 Task: Set and save  "Partitions to consider" for "H.264/MPEG-4 Part 10/AVC encoder (x264 10-bit)" to slow.
Action: Mouse moved to (96, 10)
Screenshot: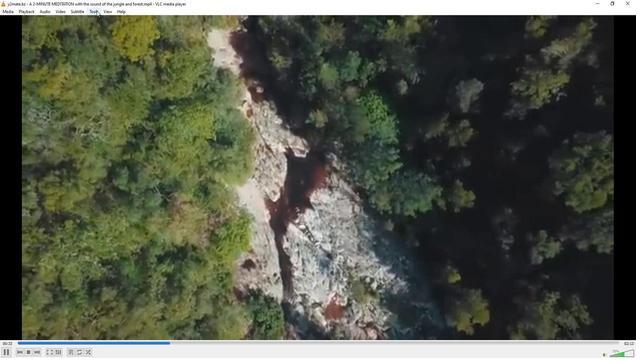
Action: Mouse pressed left at (96, 10)
Screenshot: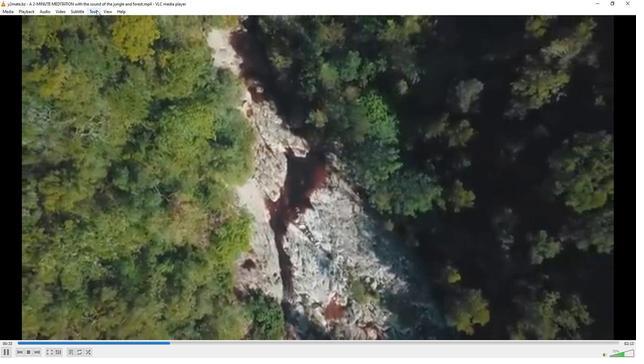 
Action: Mouse moved to (115, 89)
Screenshot: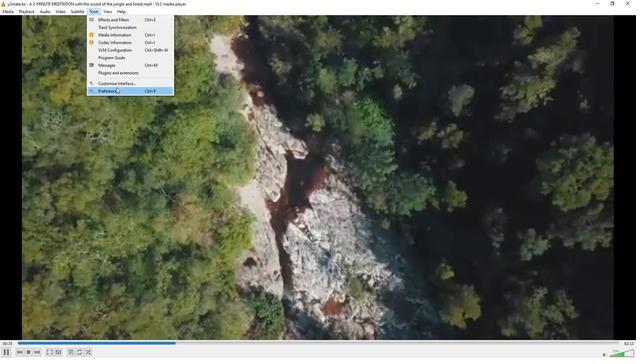 
Action: Mouse pressed left at (115, 89)
Screenshot: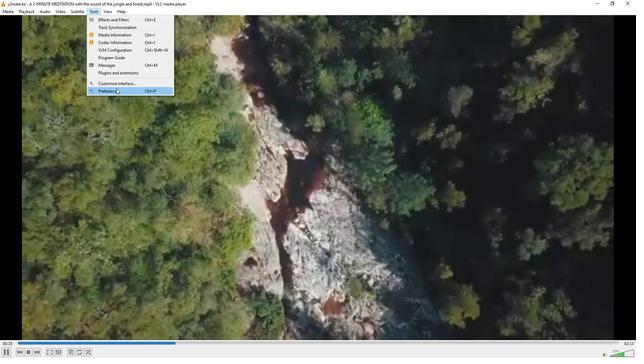 
Action: Mouse moved to (210, 291)
Screenshot: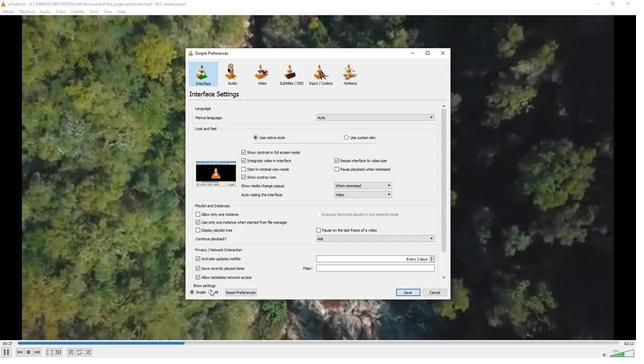 
Action: Mouse pressed left at (210, 291)
Screenshot: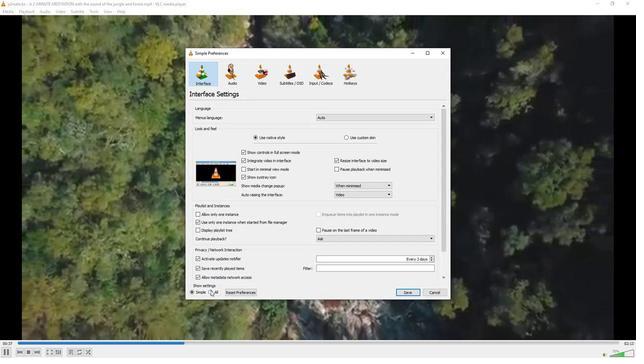 
Action: Mouse moved to (200, 224)
Screenshot: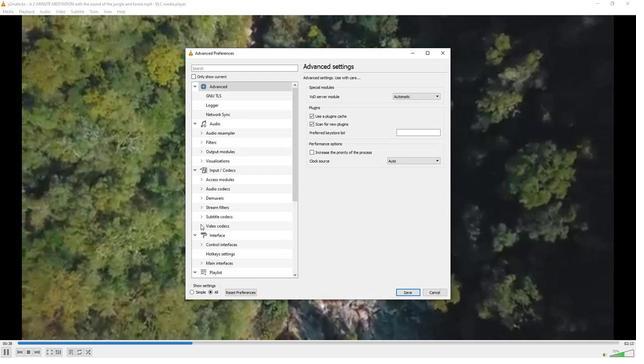
Action: Mouse pressed left at (200, 224)
Screenshot: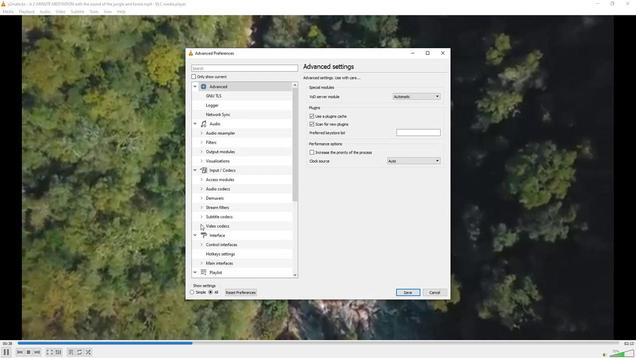 
Action: Mouse moved to (208, 251)
Screenshot: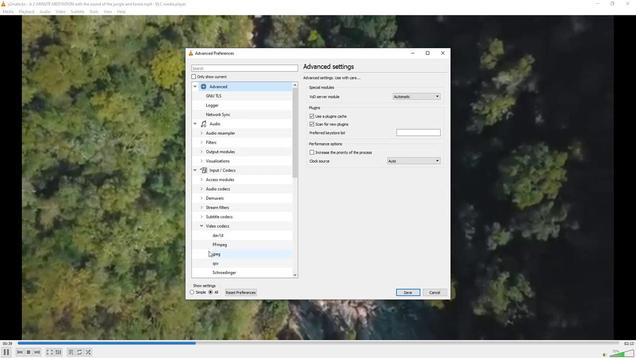 
Action: Mouse scrolled (208, 251) with delta (0, 0)
Screenshot: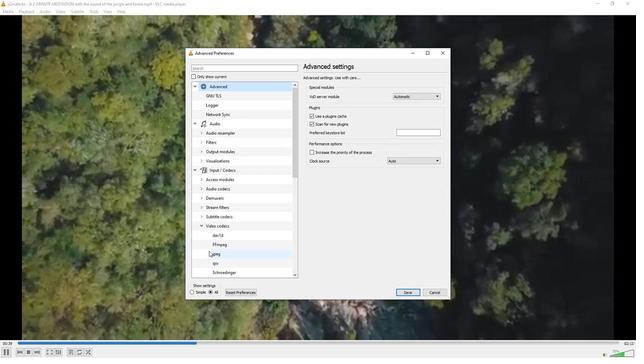 
Action: Mouse moved to (208, 251)
Screenshot: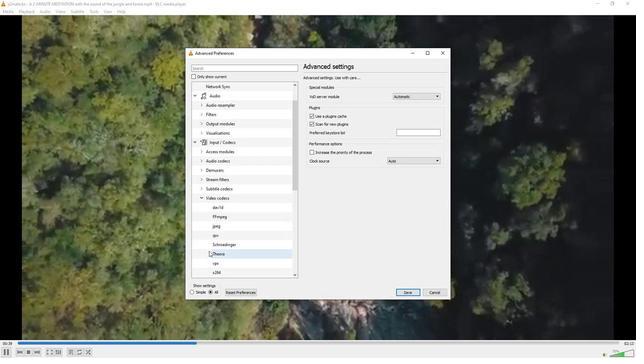 
Action: Mouse scrolled (208, 251) with delta (0, 0)
Screenshot: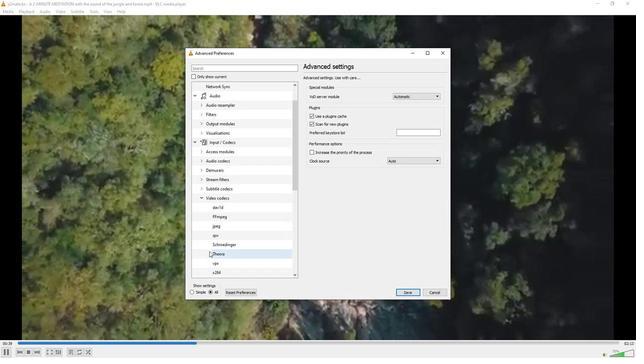 
Action: Mouse moved to (214, 253)
Screenshot: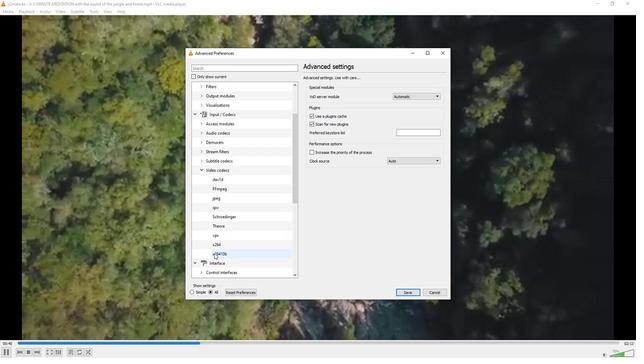 
Action: Mouse pressed left at (214, 253)
Screenshot: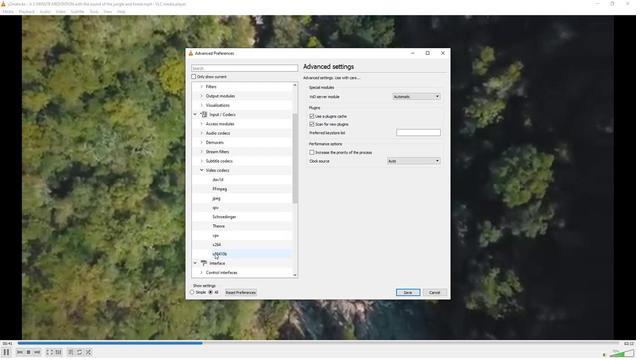 
Action: Mouse moved to (349, 246)
Screenshot: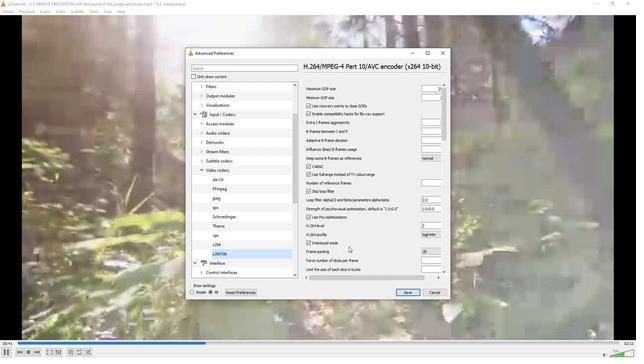 
Action: Mouse scrolled (349, 246) with delta (0, 0)
Screenshot: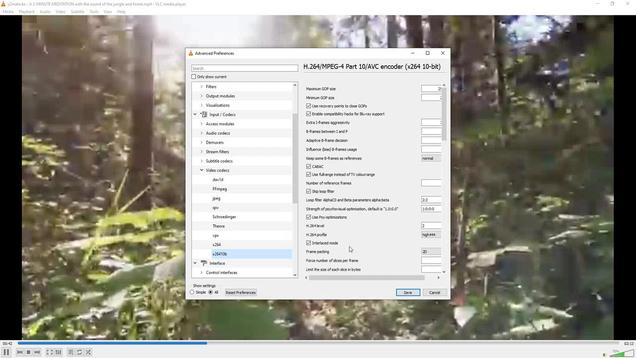 
Action: Mouse scrolled (349, 246) with delta (0, 0)
Screenshot: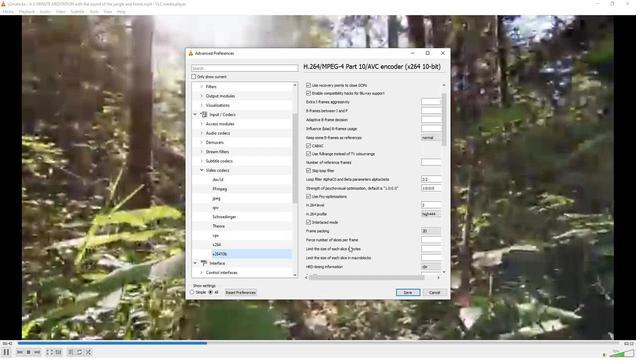 
Action: Mouse moved to (349, 246)
Screenshot: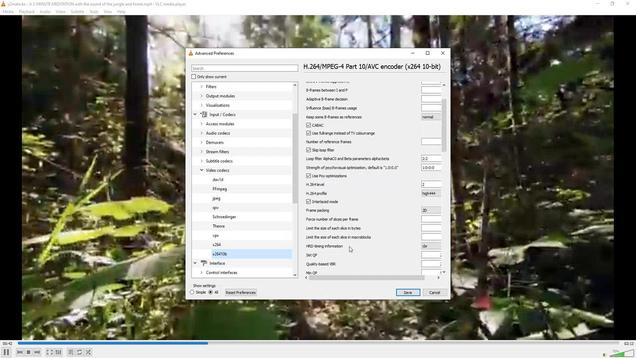 
Action: Mouse scrolled (349, 245) with delta (0, 0)
Screenshot: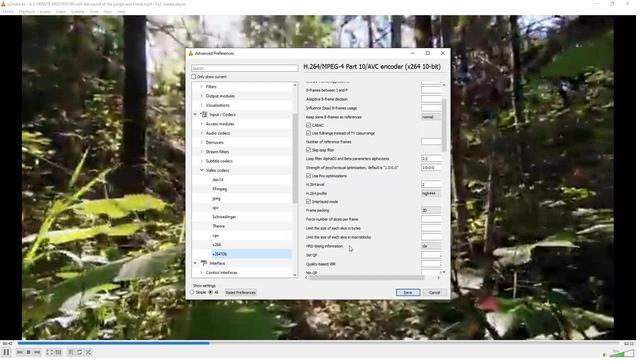 
Action: Mouse scrolled (349, 245) with delta (0, 0)
Screenshot: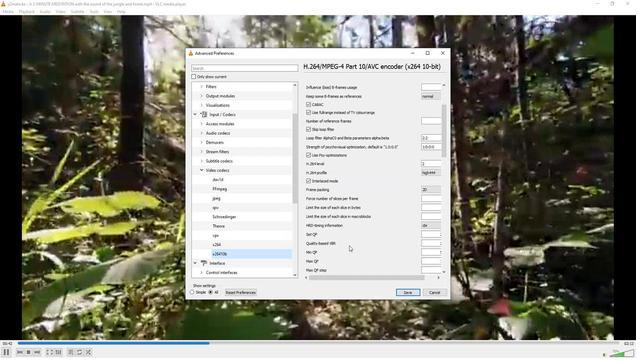 
Action: Mouse moved to (349, 245)
Screenshot: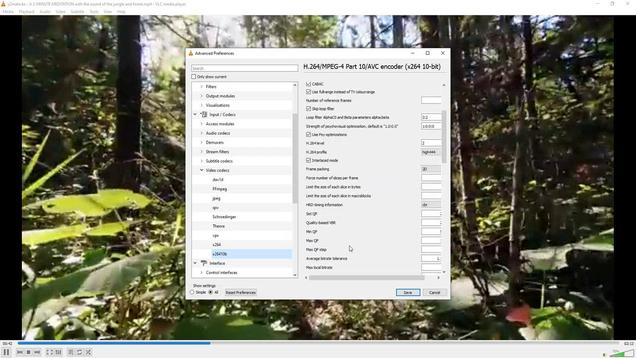 
Action: Mouse scrolled (349, 245) with delta (0, 0)
Screenshot: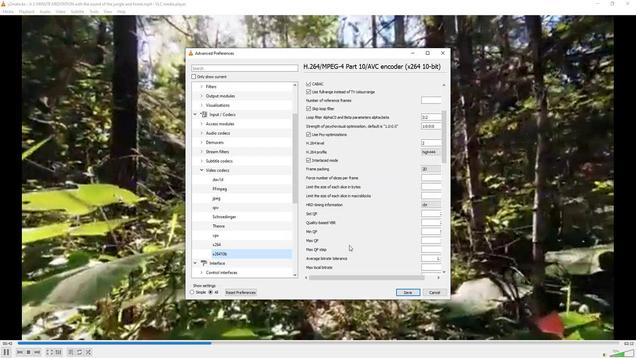 
Action: Mouse moved to (349, 245)
Screenshot: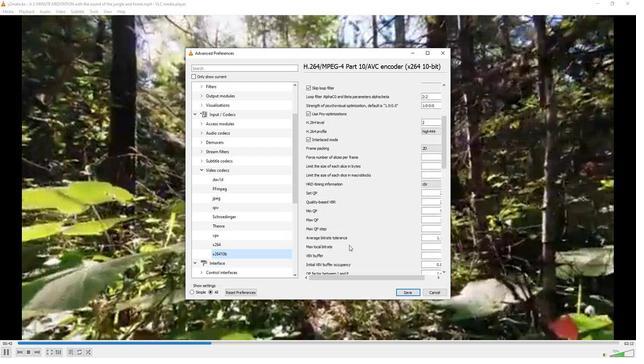 
Action: Mouse scrolled (349, 245) with delta (0, 0)
Screenshot: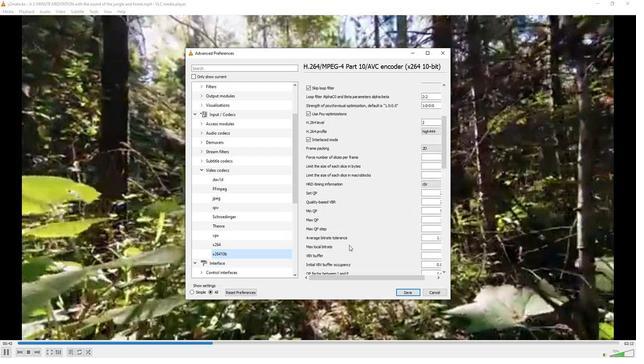 
Action: Mouse moved to (349, 245)
Screenshot: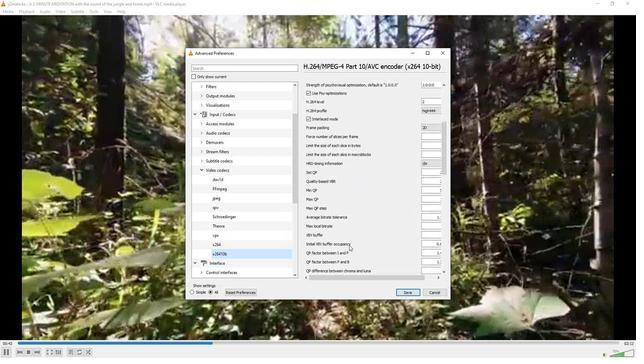
Action: Mouse scrolled (349, 245) with delta (0, 0)
Screenshot: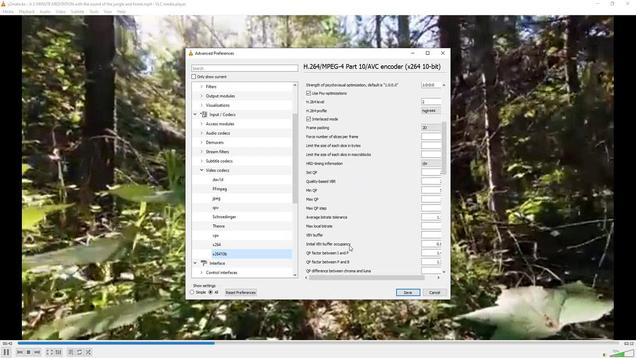 
Action: Mouse scrolled (349, 245) with delta (0, 0)
Screenshot: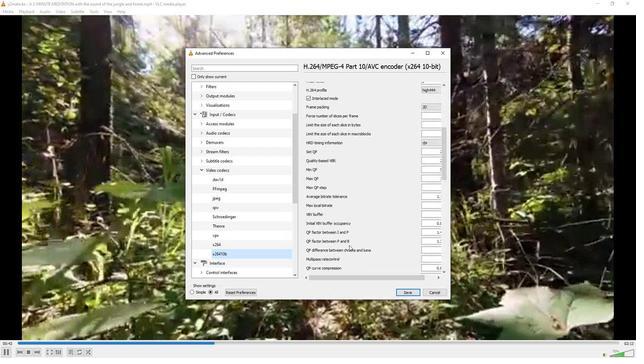 
Action: Mouse scrolled (349, 245) with delta (0, 0)
Screenshot: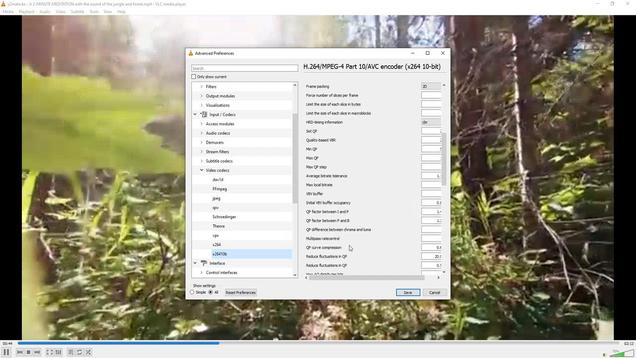 
Action: Mouse scrolled (349, 245) with delta (0, 0)
Screenshot: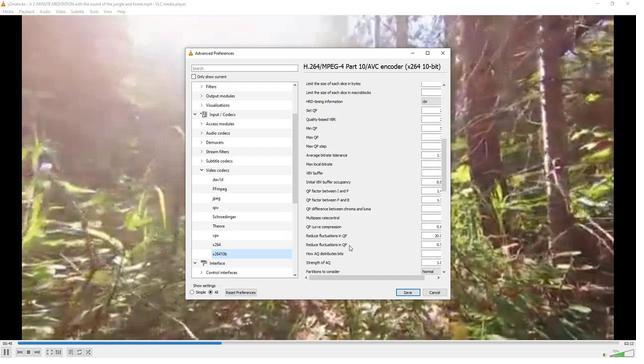 
Action: Mouse scrolled (349, 245) with delta (0, 0)
Screenshot: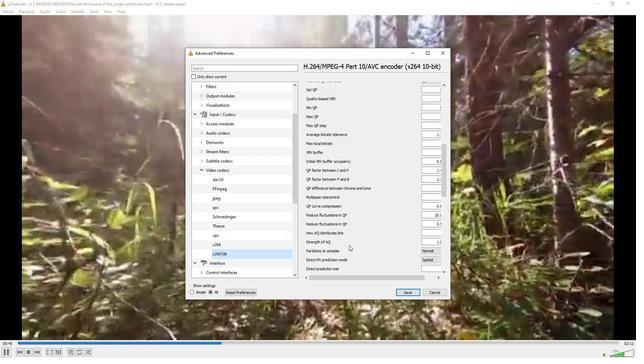 
Action: Mouse moved to (433, 229)
Screenshot: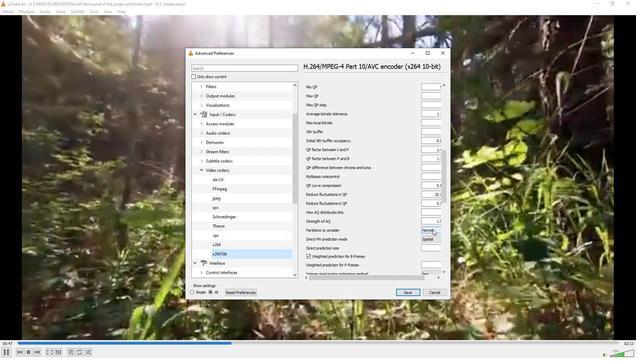 
Action: Mouse pressed left at (433, 229)
Screenshot: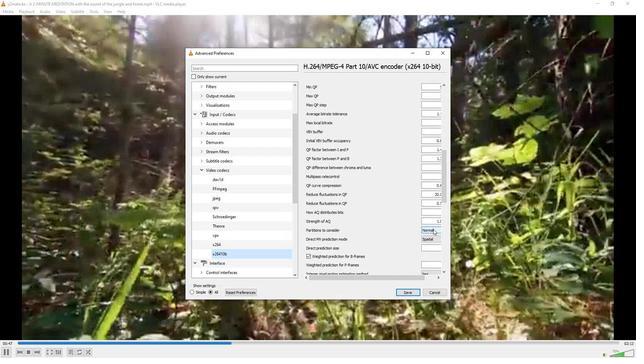 
Action: Mouse moved to (430, 248)
Screenshot: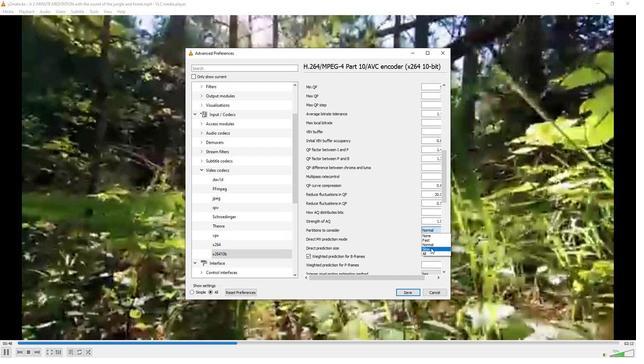 
Action: Mouse pressed left at (430, 248)
Screenshot: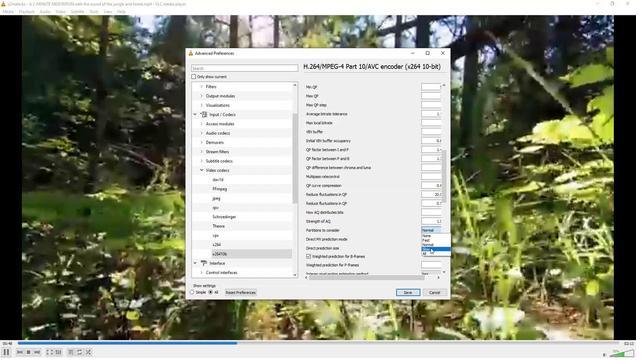 
Action: Mouse moved to (407, 291)
Screenshot: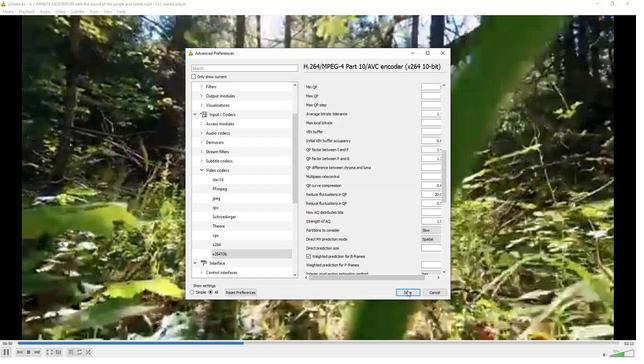 
Action: Mouse pressed left at (407, 291)
Screenshot: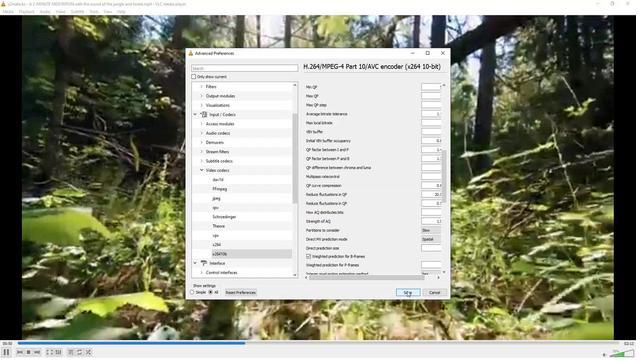 
